 Task: Use Watercolor Medium Effect in this video Movie B.mp4
Action: Mouse moved to (267, 29)
Screenshot: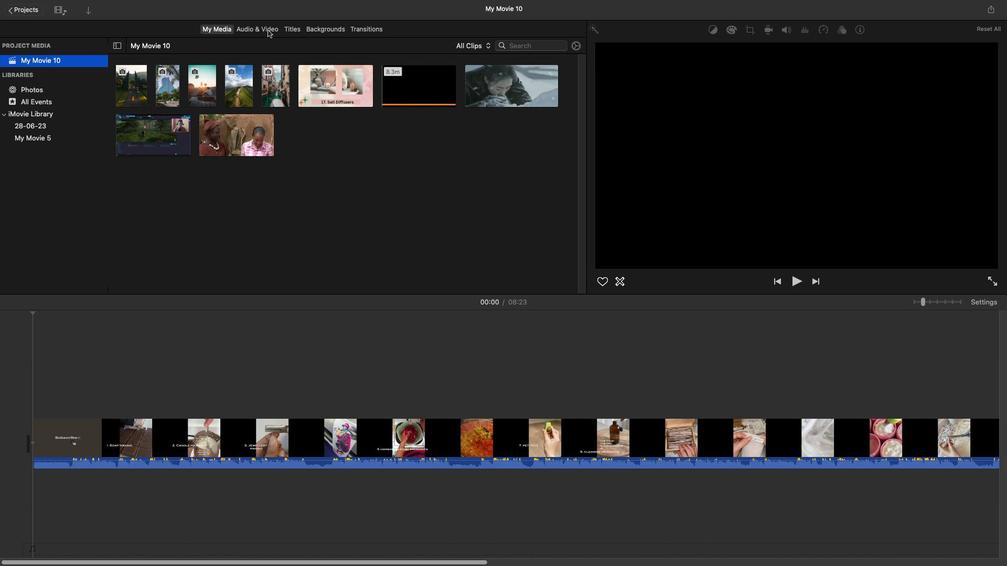 
Action: Mouse pressed left at (267, 29)
Screenshot: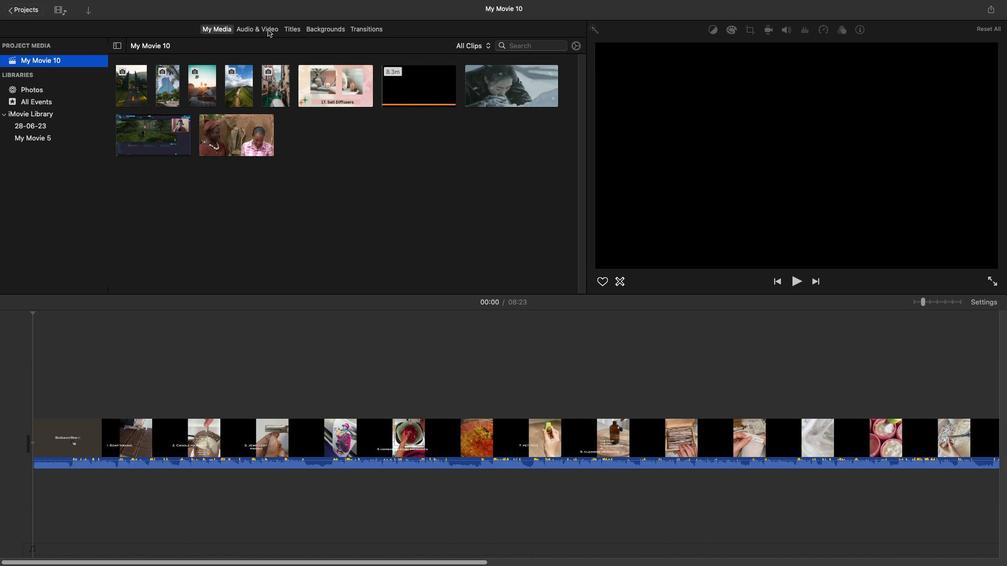 
Action: Mouse moved to (187, 176)
Screenshot: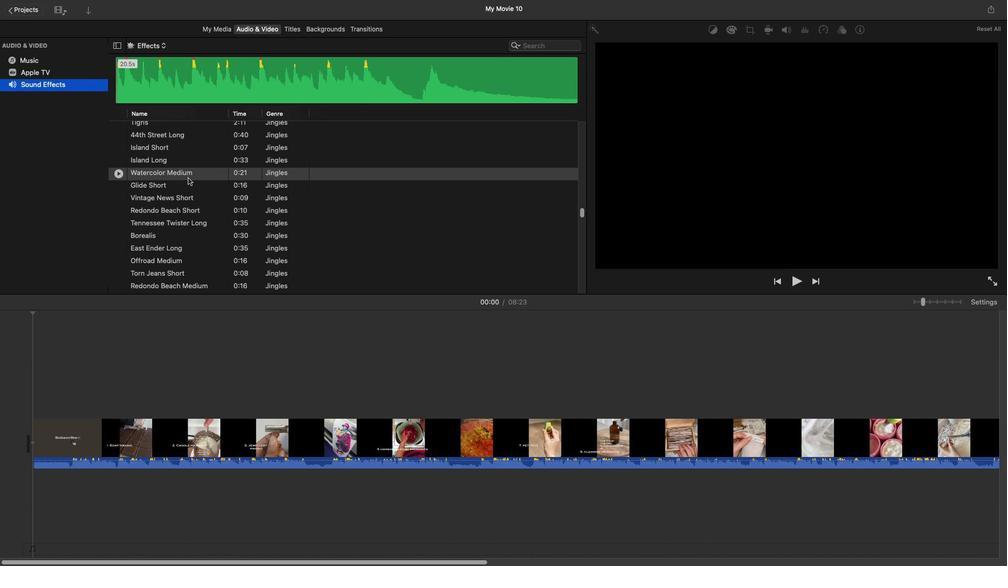 
Action: Mouse pressed left at (187, 176)
Screenshot: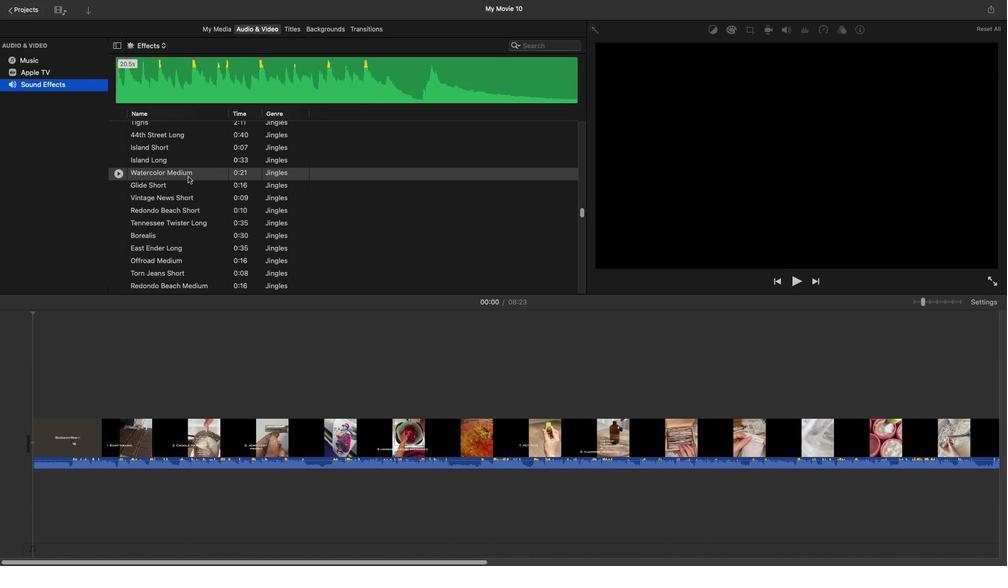 
Action: Mouse pressed left at (187, 176)
Screenshot: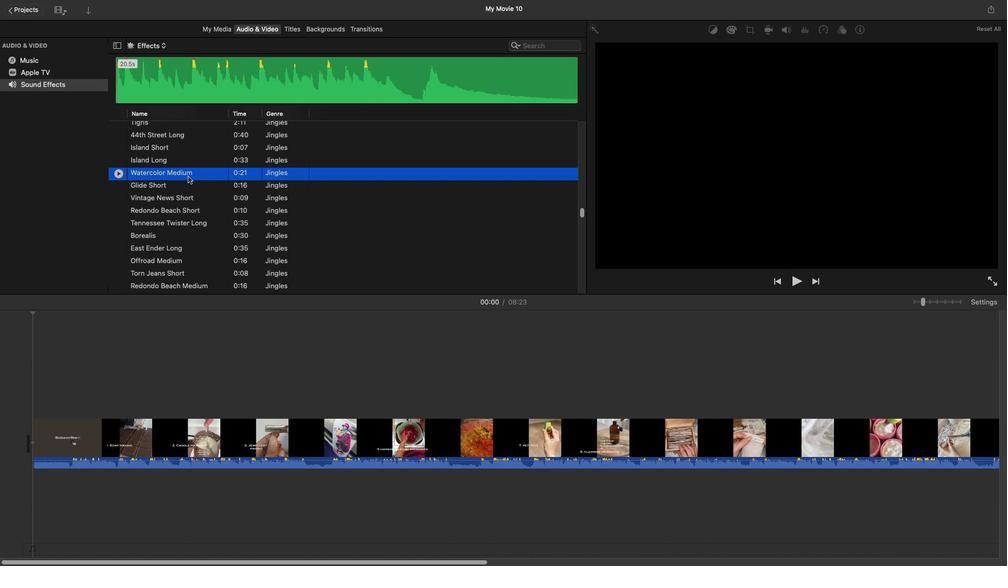 
Action: Mouse moved to (150, 176)
Screenshot: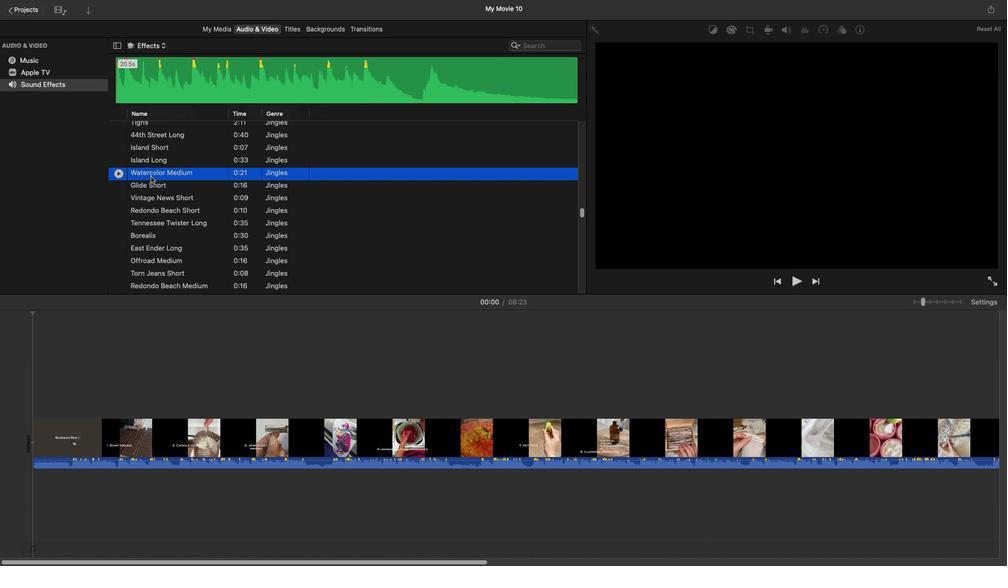 
Action: Mouse pressed left at (150, 176)
Screenshot: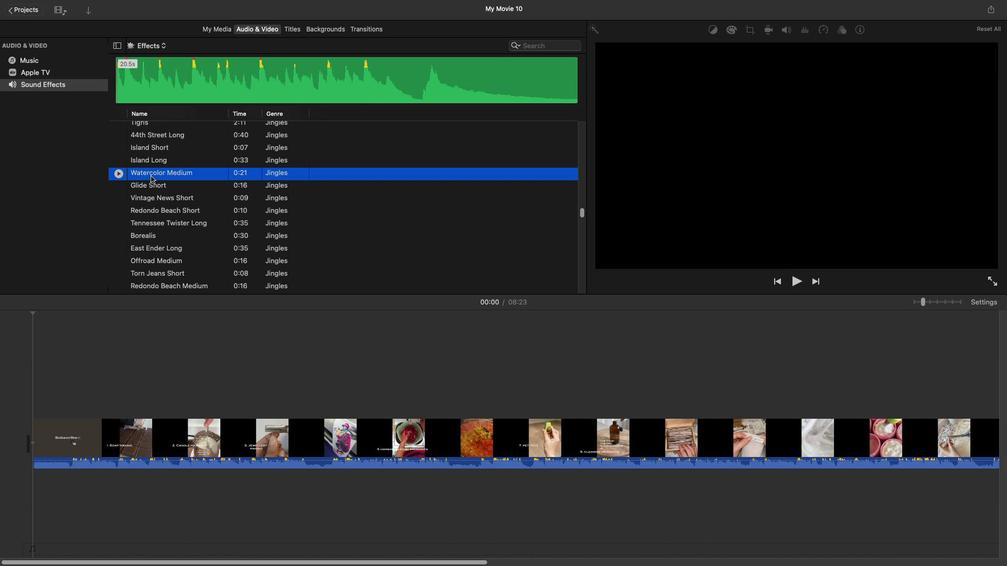 
Action: Mouse moved to (47, 486)
Screenshot: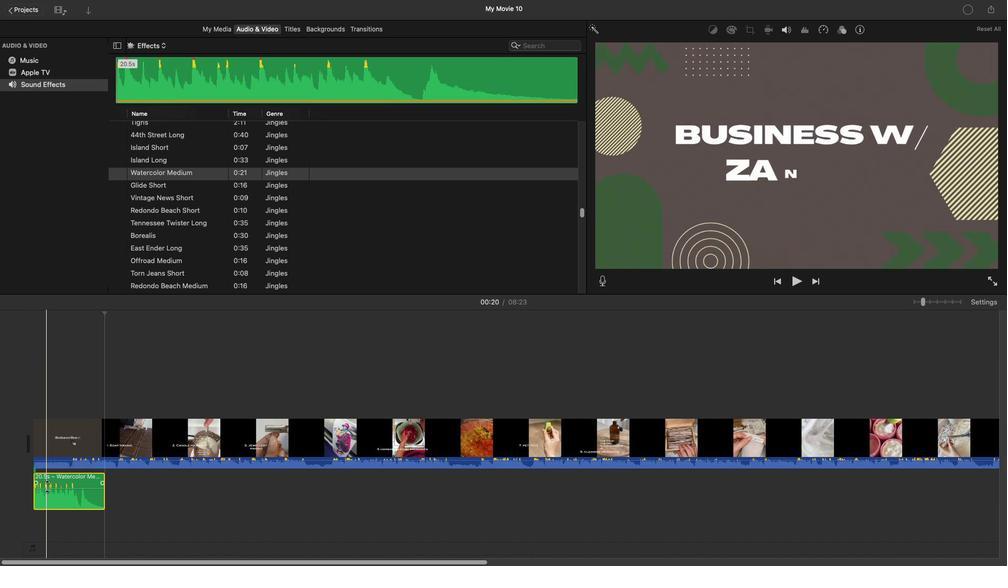 
